 Task: Add Attachment from computer to Card Card0000000077 in Board Board0000000020 in Workspace WS0000000007 in Trello. Add Cover Purple to Card Card0000000077 in Board Board0000000020 in Workspace WS0000000007 in Trello. Add "Move Card To …" Button titled Button0000000077 to "top" of the list "To Do" to Card Card0000000077 in Board Board0000000020 in Workspace WS0000000007 in Trello. Add Description DS0000000077 to Card Card0000000077 in Board Board0000000020 in Workspace WS0000000007 in Trello. Add Comment CM0000000077 to Card Card0000000077 in Board Board0000000020 in Workspace WS0000000007 in Trello
Action: Mouse moved to (305, 149)
Screenshot: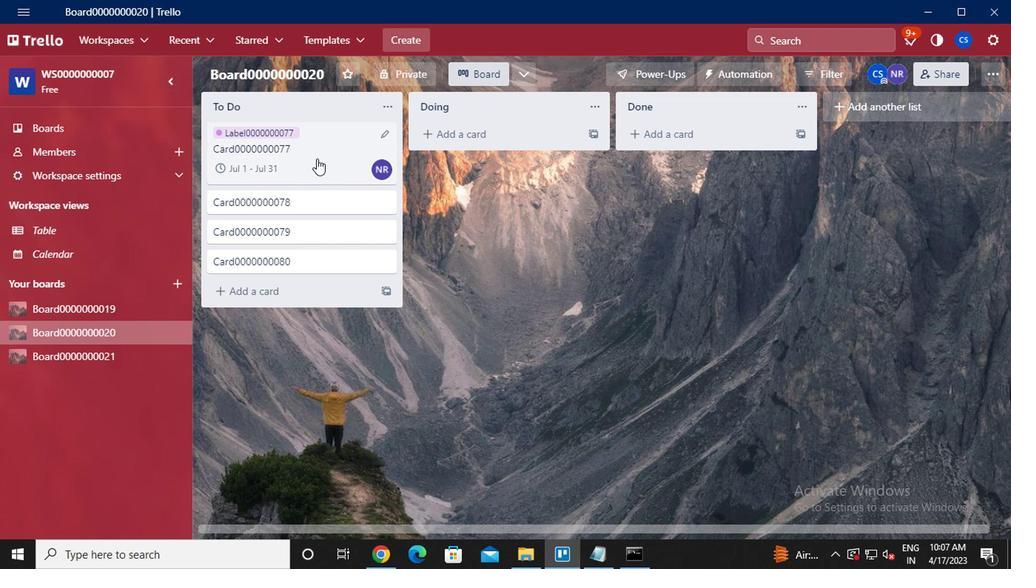 
Action: Mouse pressed left at (305, 149)
Screenshot: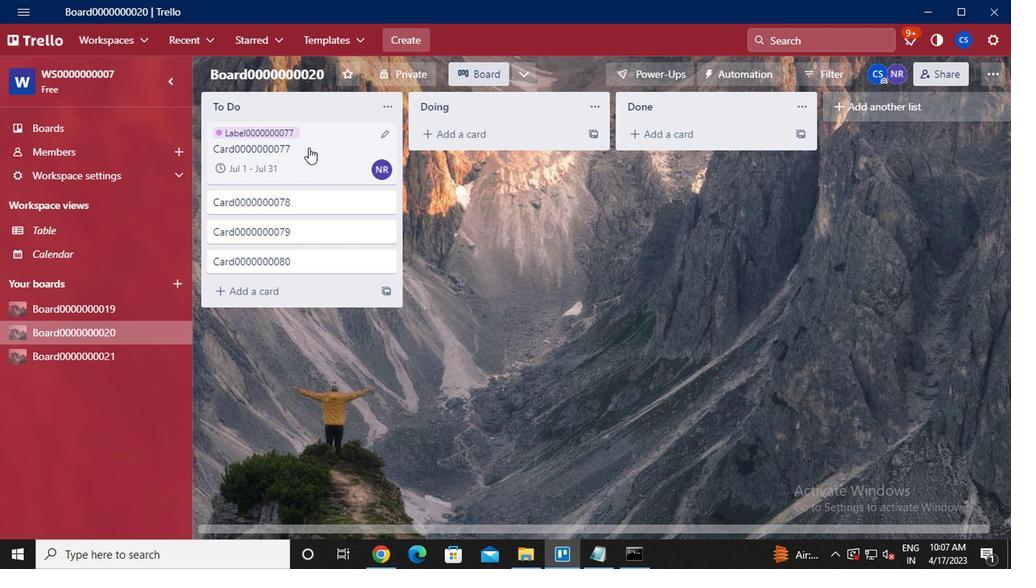 
Action: Mouse moved to (677, 313)
Screenshot: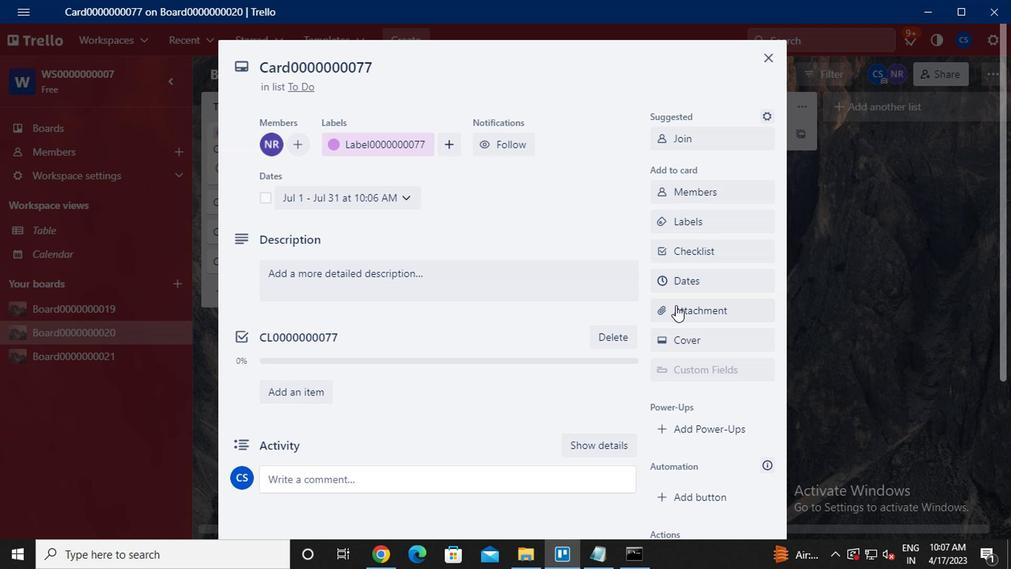 
Action: Mouse pressed left at (677, 313)
Screenshot: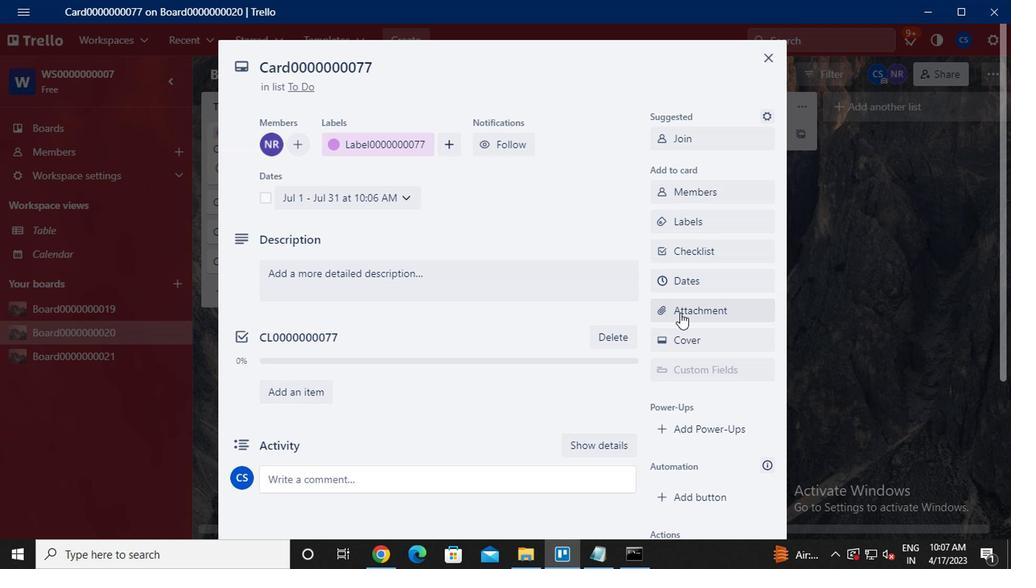 
Action: Mouse moved to (713, 131)
Screenshot: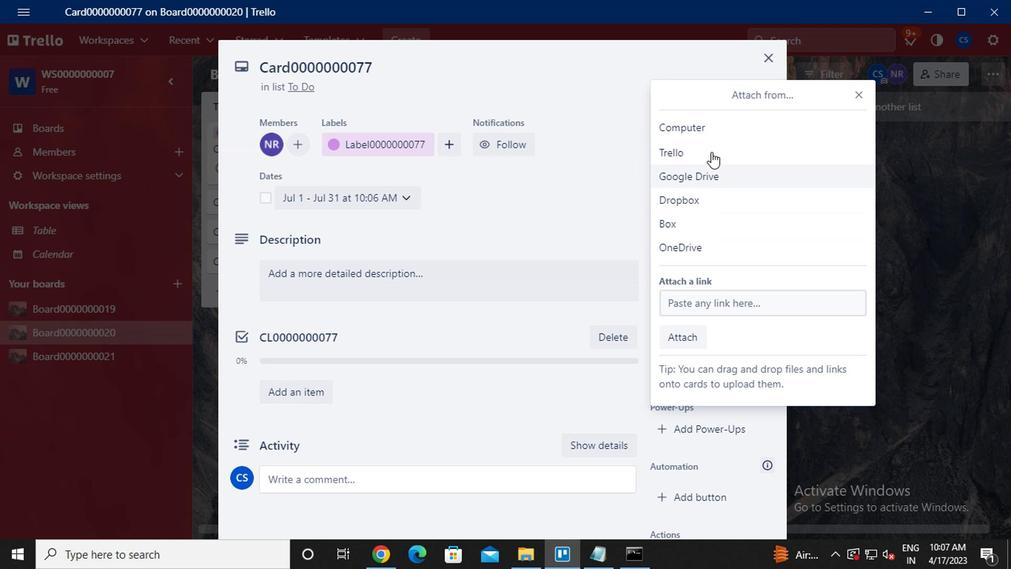 
Action: Mouse pressed left at (713, 131)
Screenshot: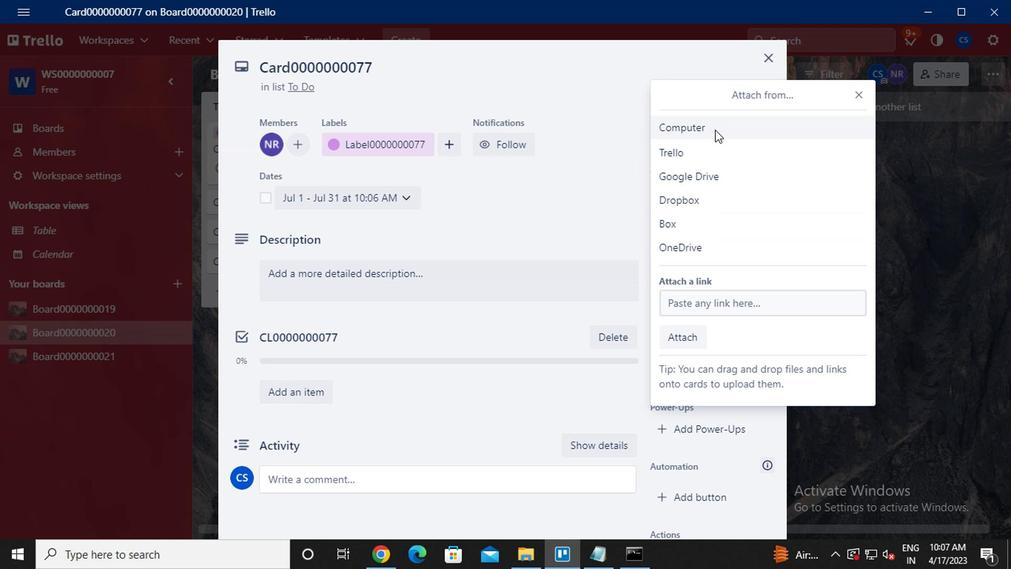 
Action: Mouse moved to (232, 160)
Screenshot: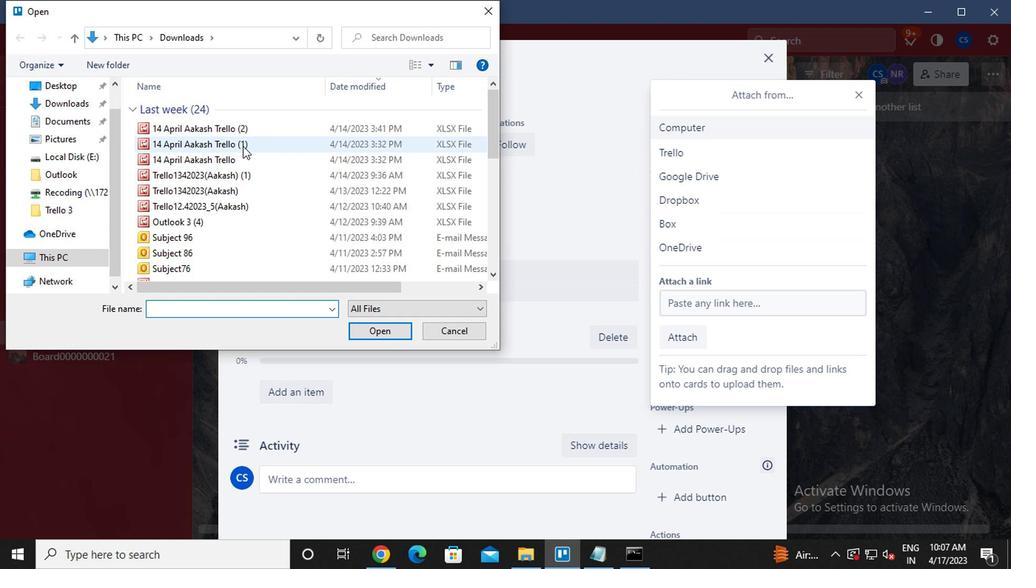 
Action: Mouse pressed left at (232, 160)
Screenshot: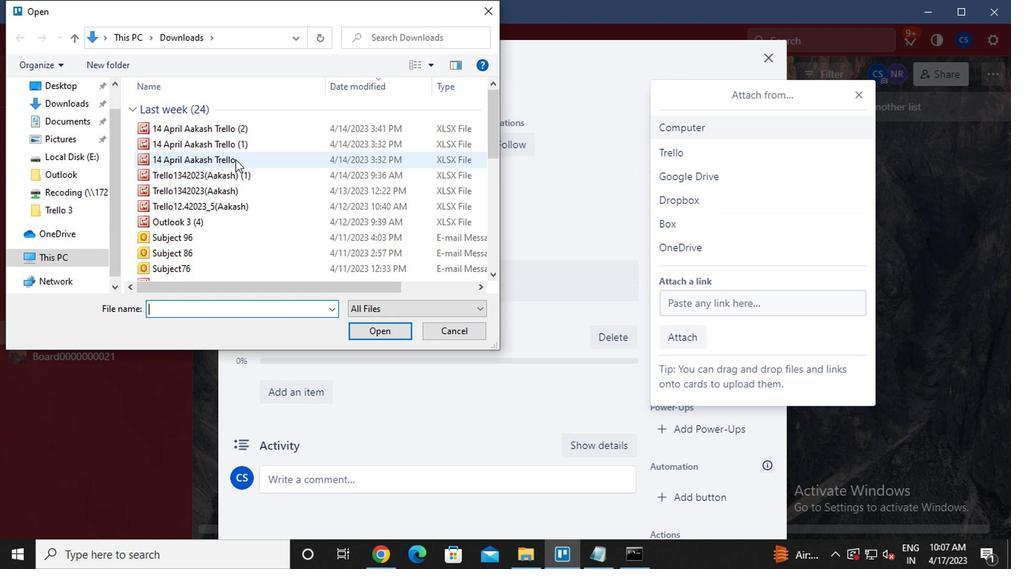 
Action: Mouse pressed left at (232, 160)
Screenshot: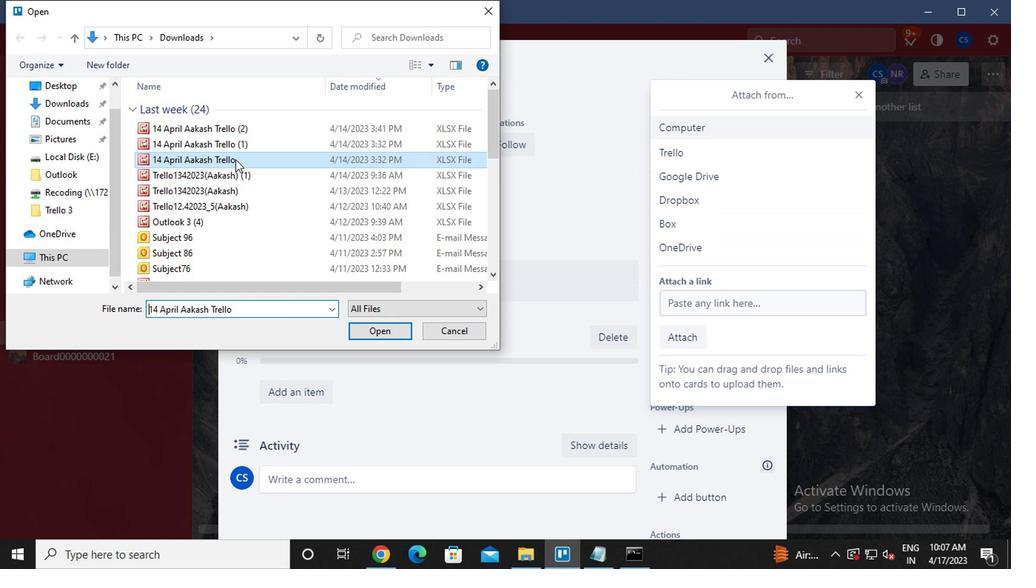 
Action: Mouse moved to (686, 339)
Screenshot: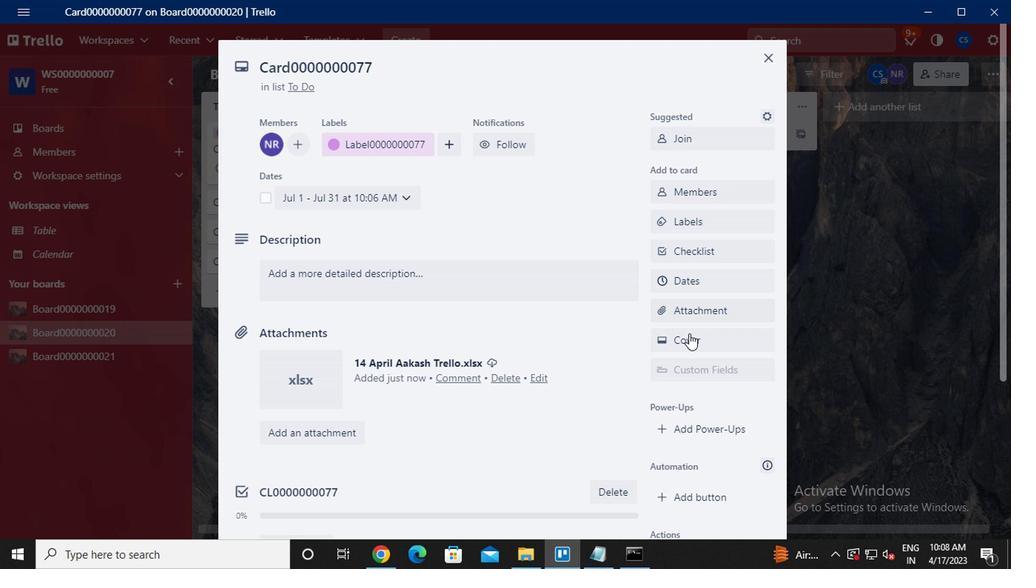 
Action: Mouse pressed left at (686, 339)
Screenshot: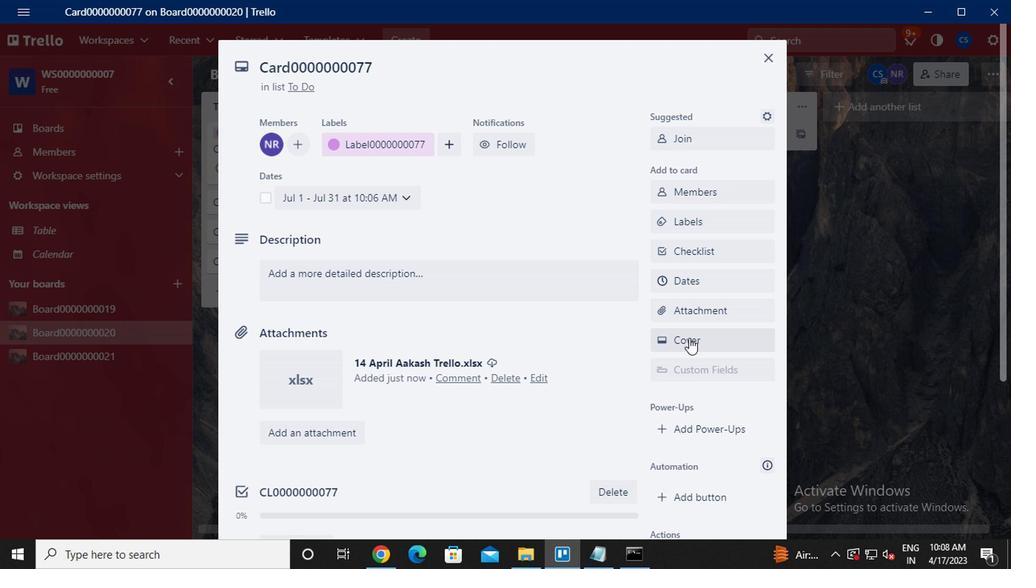 
Action: Mouse moved to (851, 248)
Screenshot: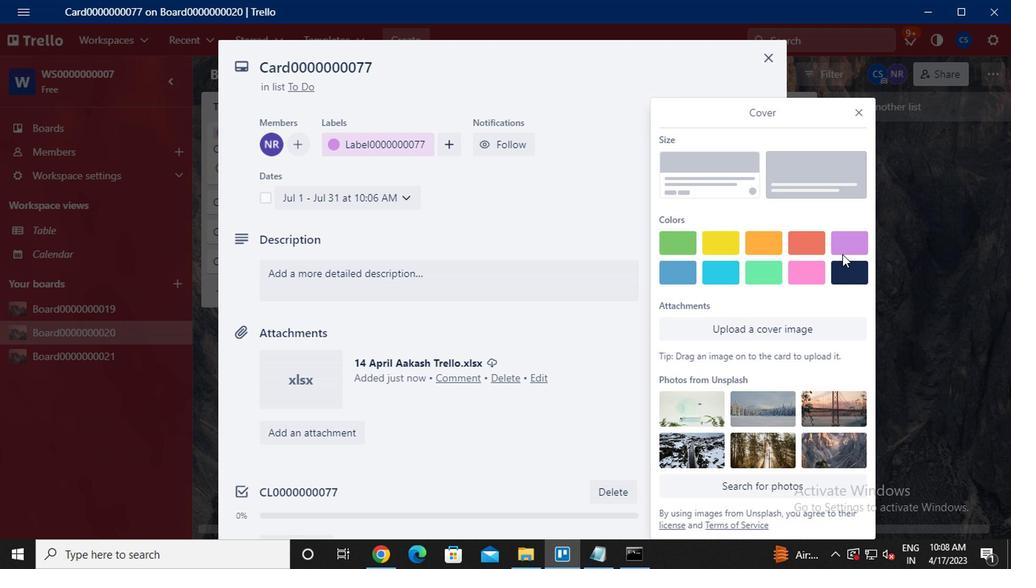 
Action: Mouse pressed left at (851, 248)
Screenshot: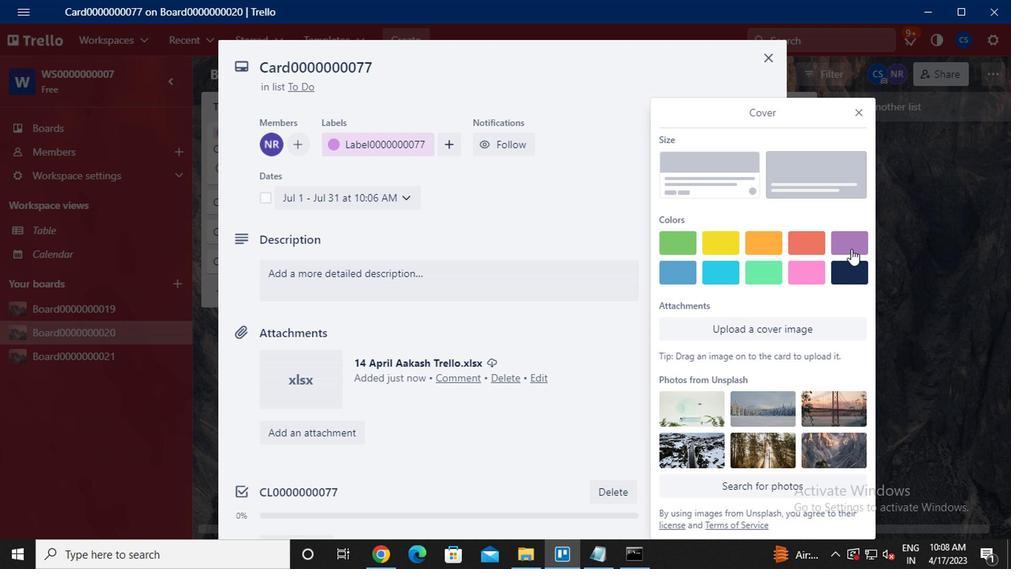 
Action: Mouse moved to (856, 86)
Screenshot: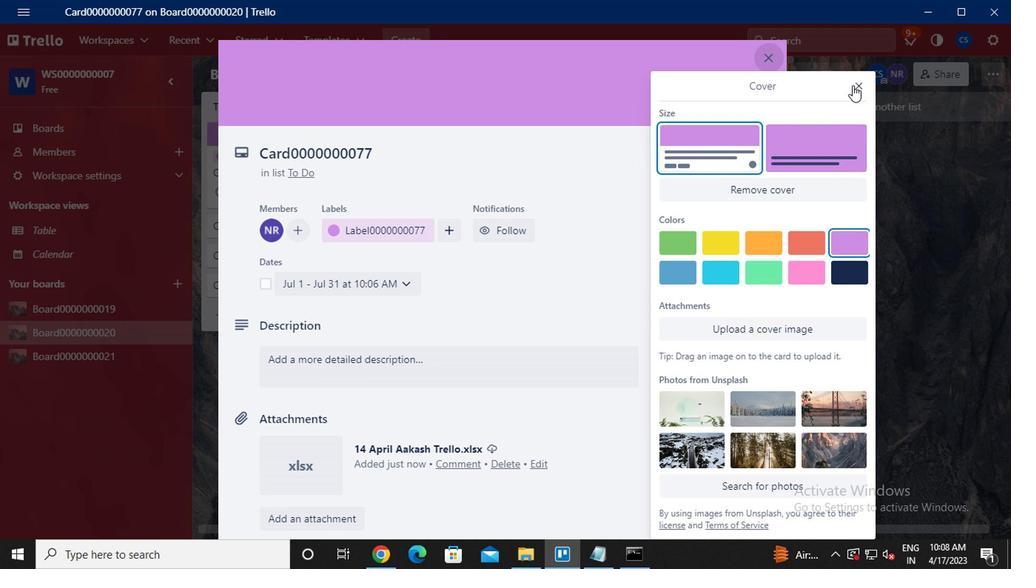 
Action: Mouse pressed left at (856, 86)
Screenshot: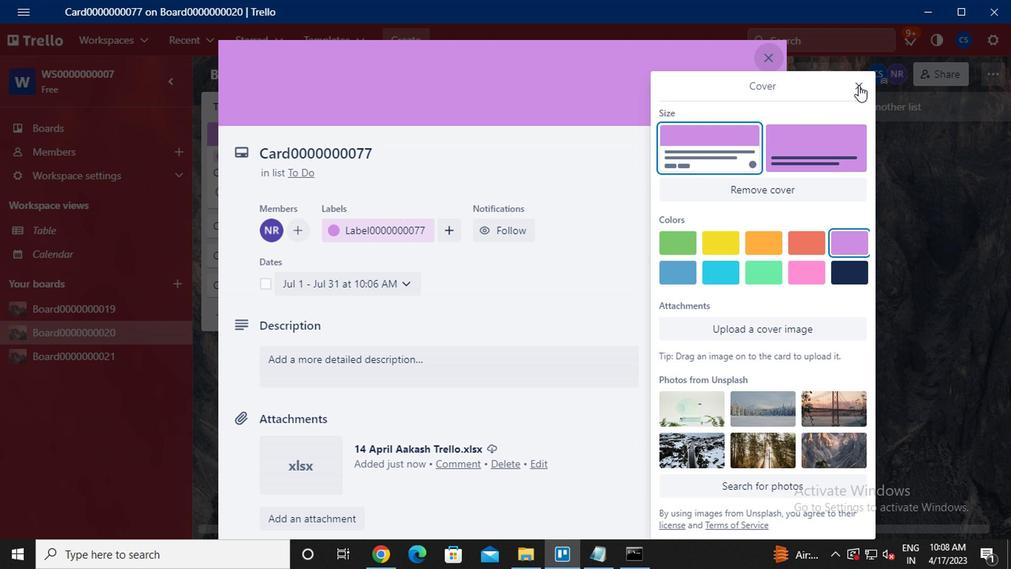 
Action: Mouse moved to (720, 316)
Screenshot: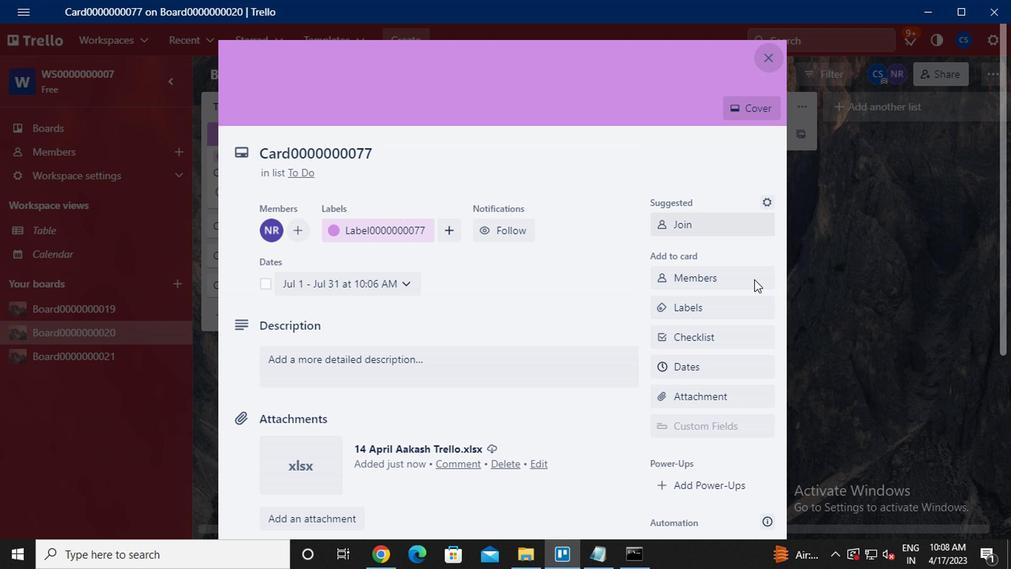 
Action: Mouse scrolled (720, 316) with delta (0, 0)
Screenshot: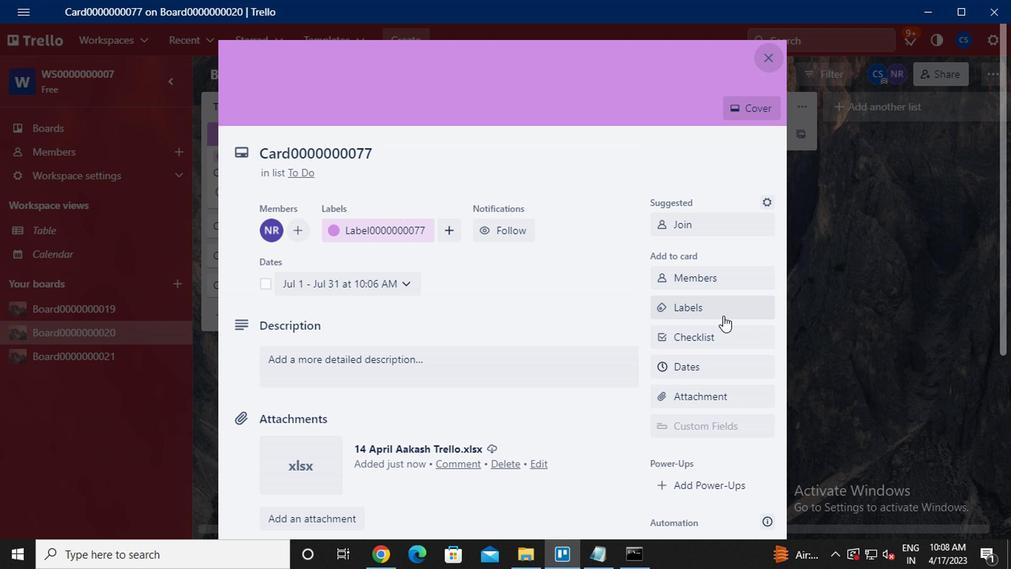 
Action: Mouse scrolled (720, 316) with delta (0, 0)
Screenshot: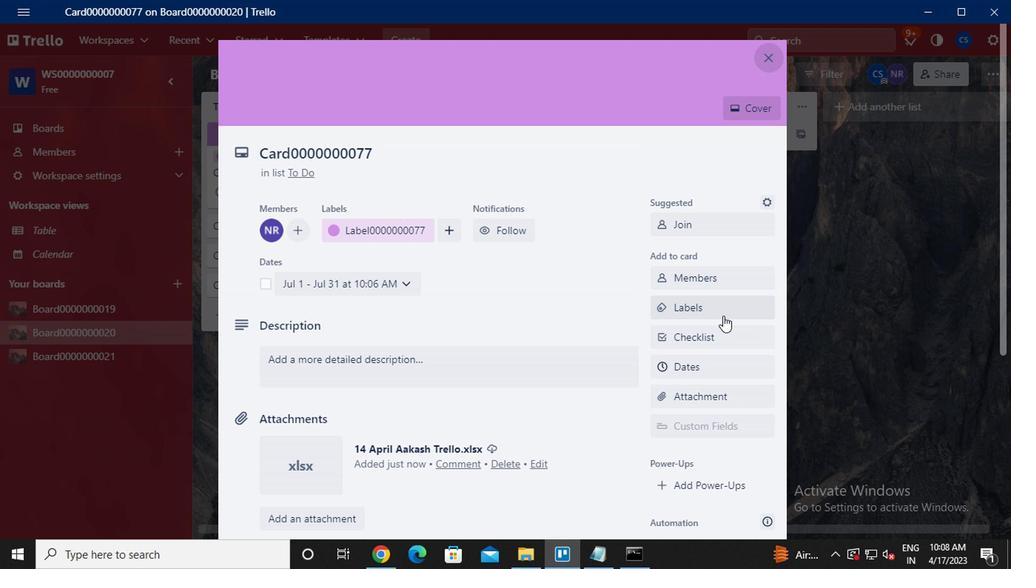 
Action: Mouse moved to (720, 316)
Screenshot: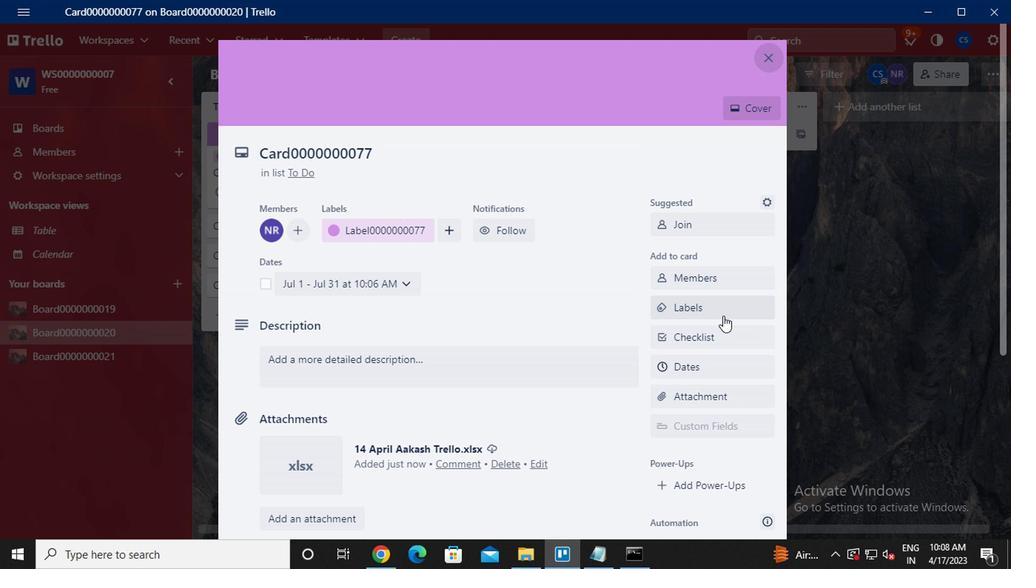 
Action: Mouse scrolled (720, 316) with delta (0, 0)
Screenshot: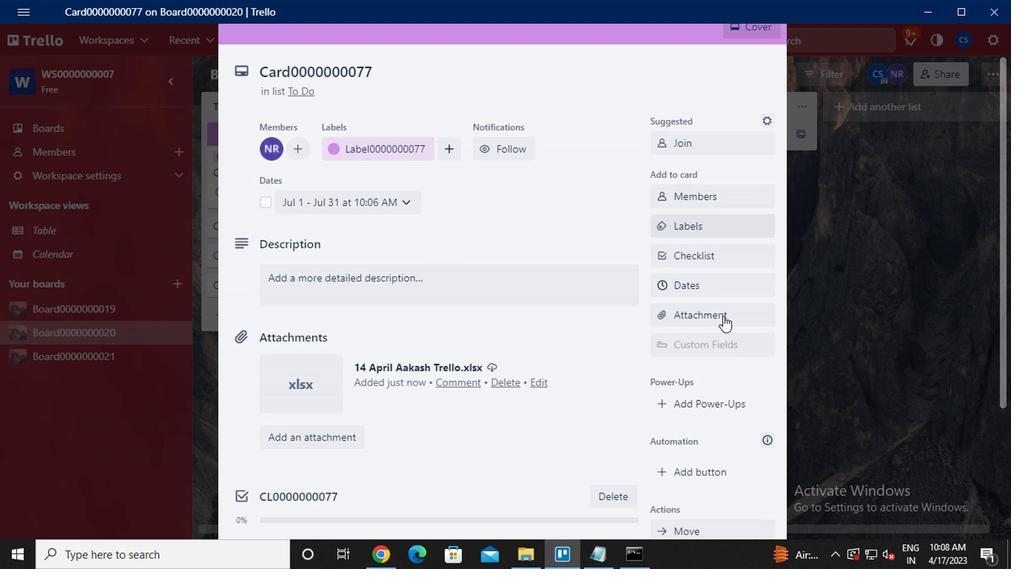 
Action: Mouse moved to (703, 333)
Screenshot: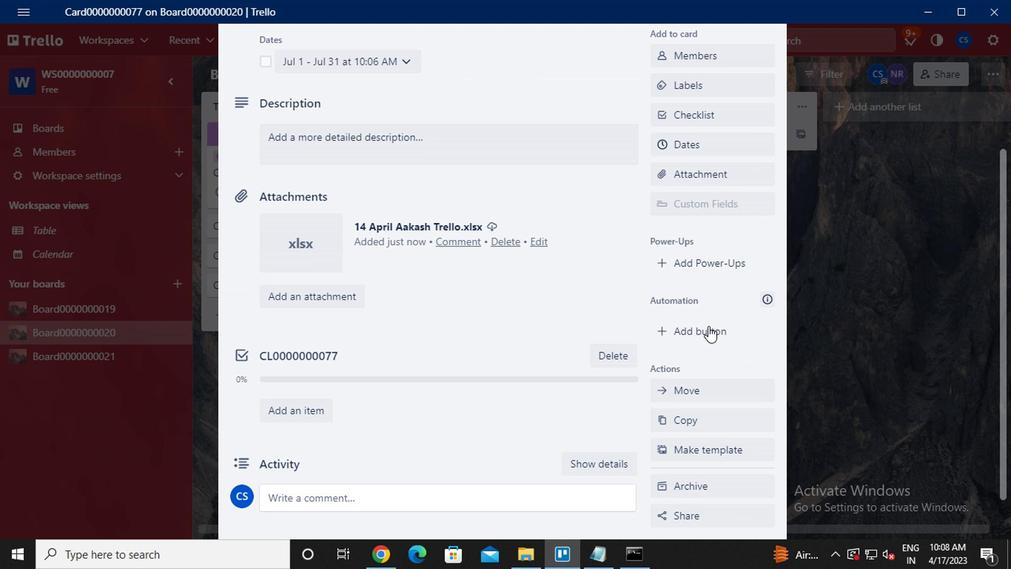 
Action: Mouse pressed left at (703, 333)
Screenshot: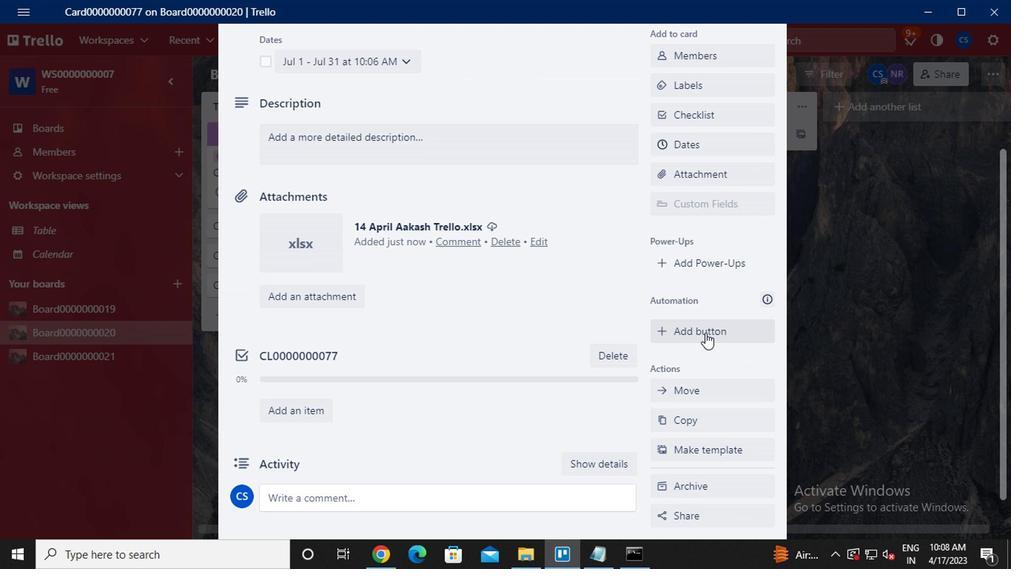 
Action: Mouse moved to (725, 140)
Screenshot: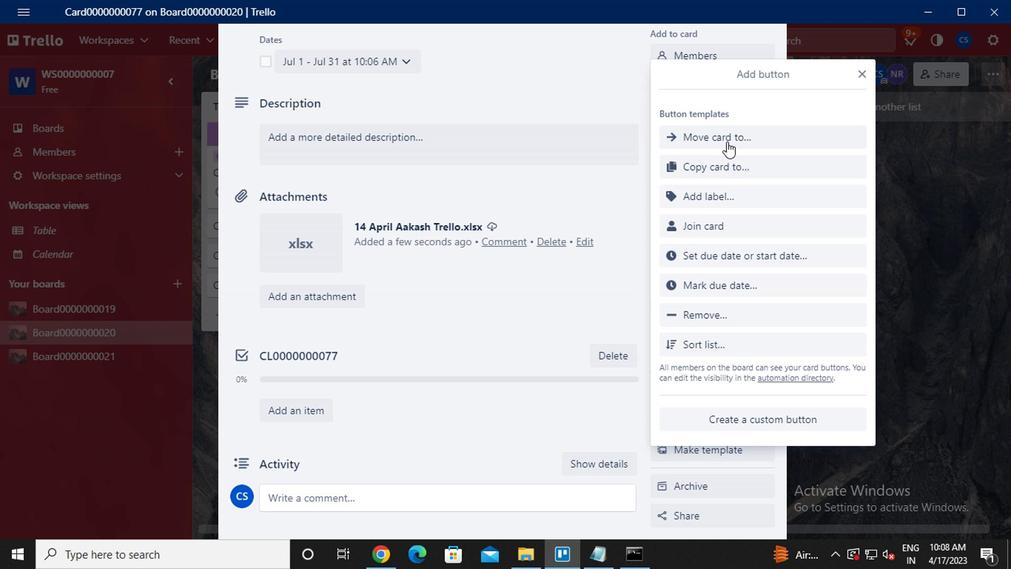 
Action: Mouse pressed left at (725, 140)
Screenshot: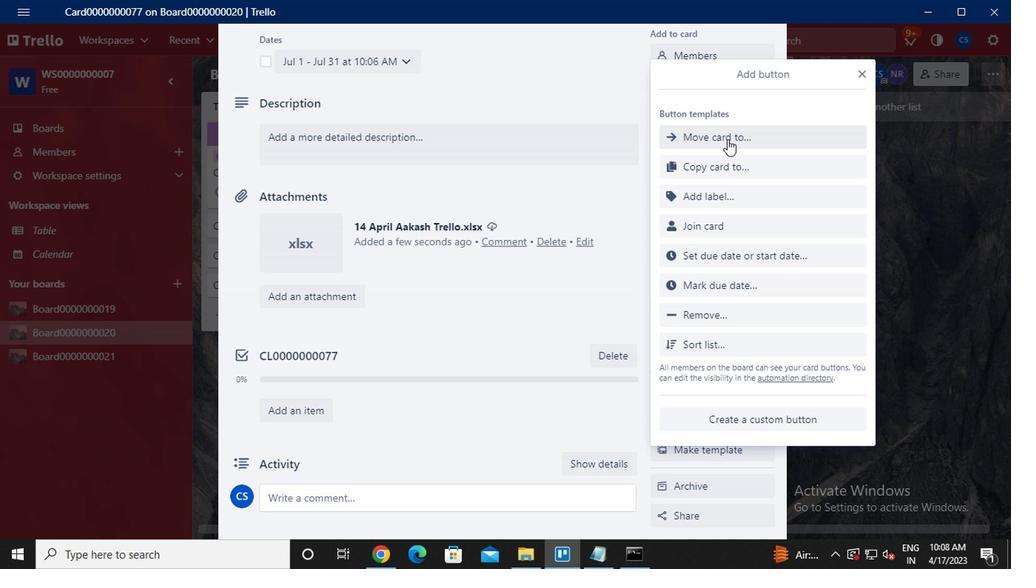 
Action: Mouse moved to (626, 234)
Screenshot: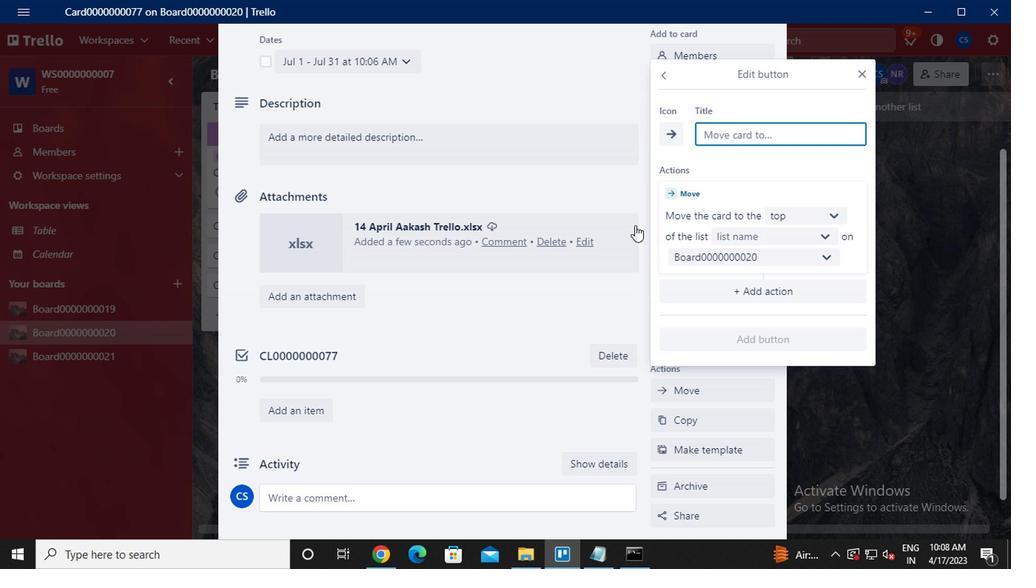 
Action: Key pressed <Key.caps_lock><Key.caps_lock>b<Key.caps_lock>utton0000000077
Screenshot: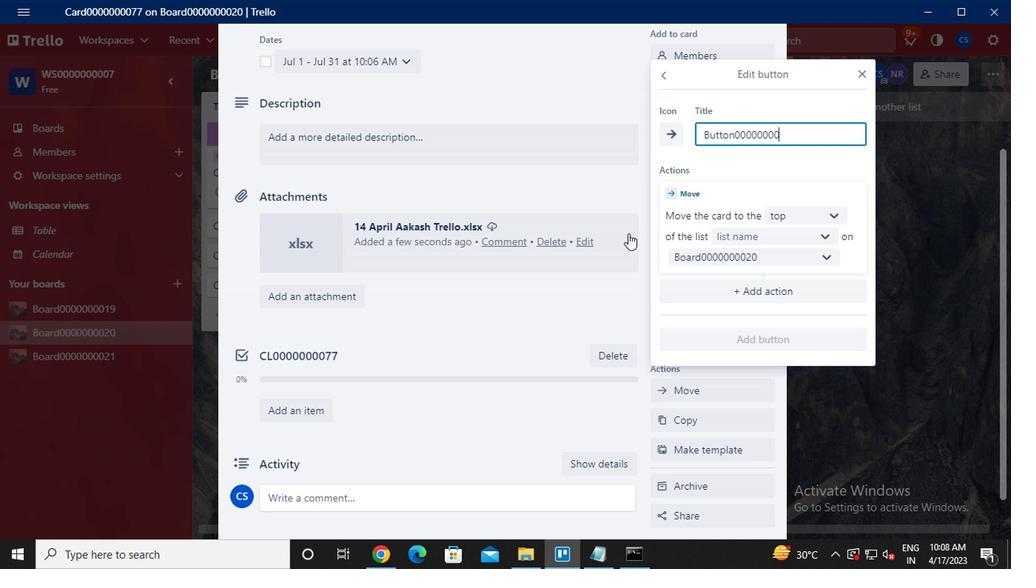 
Action: Mouse moved to (791, 238)
Screenshot: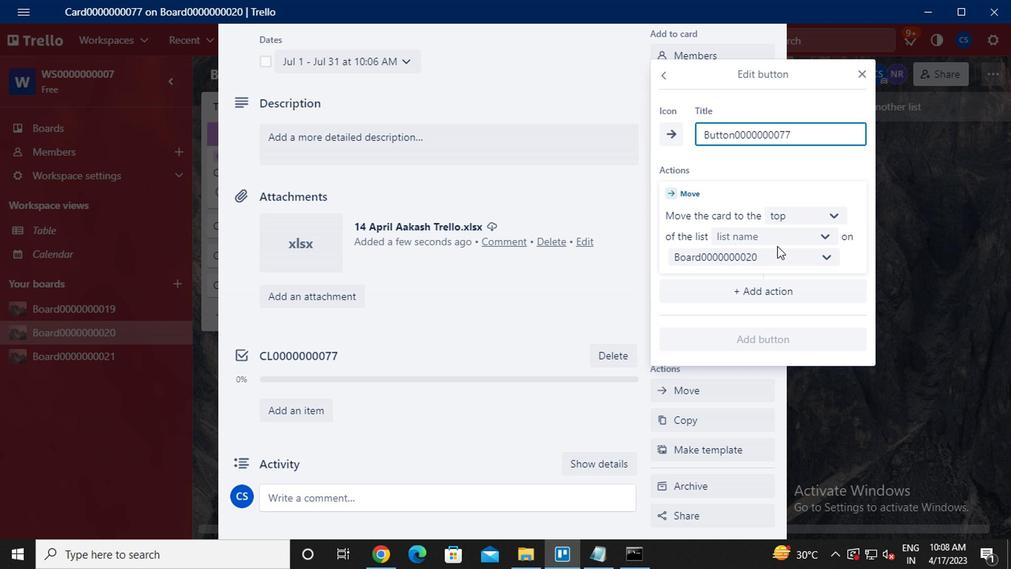 
Action: Mouse pressed left at (791, 238)
Screenshot: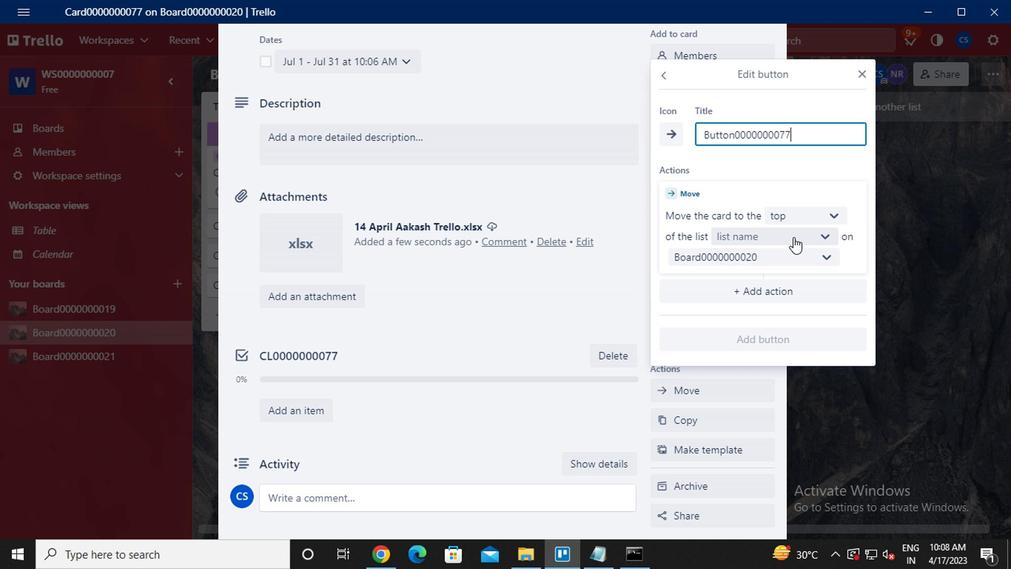 
Action: Mouse moved to (773, 267)
Screenshot: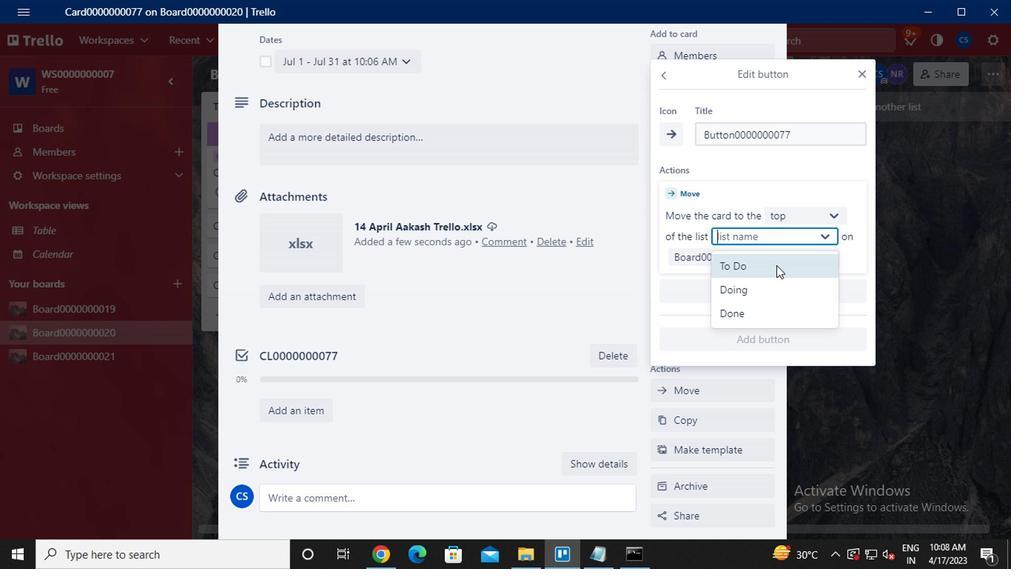 
Action: Mouse pressed left at (773, 267)
Screenshot: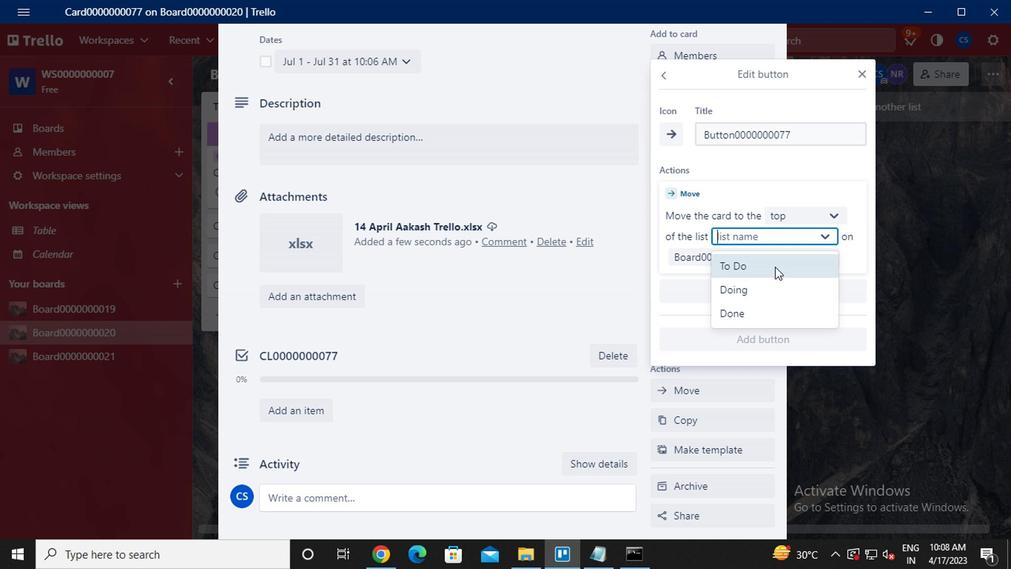 
Action: Mouse moved to (753, 346)
Screenshot: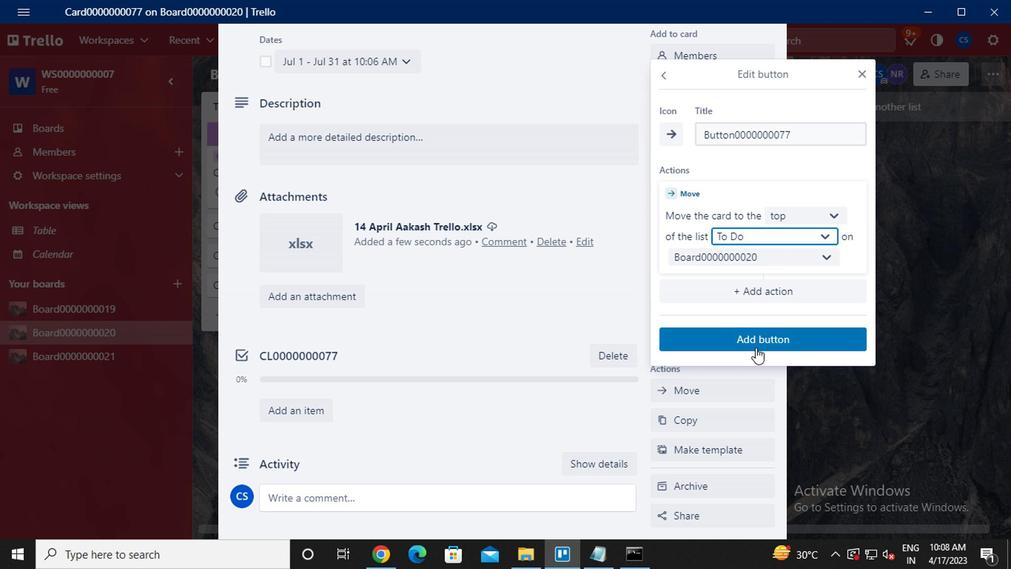
Action: Mouse pressed left at (753, 346)
Screenshot: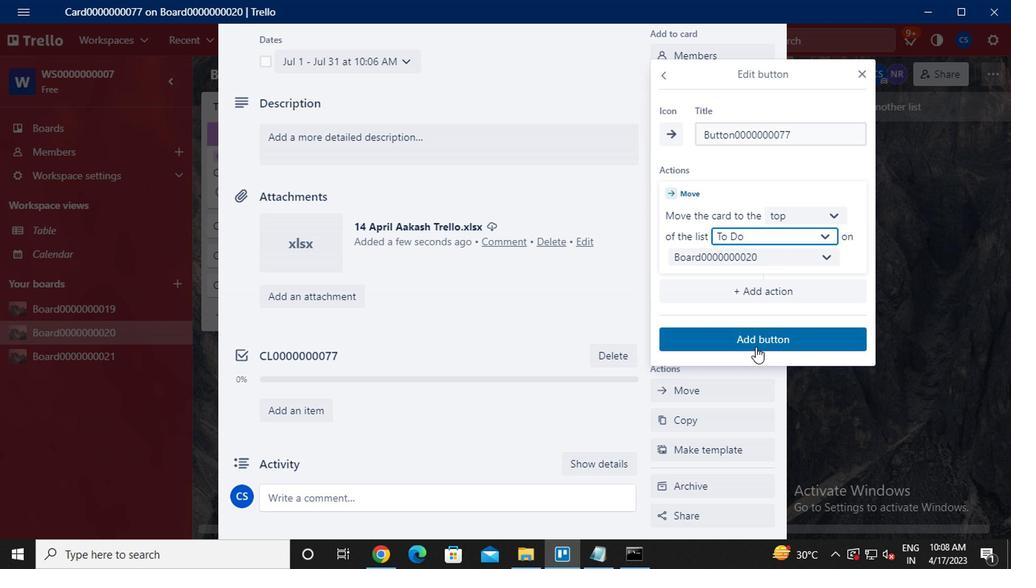
Action: Mouse moved to (510, 301)
Screenshot: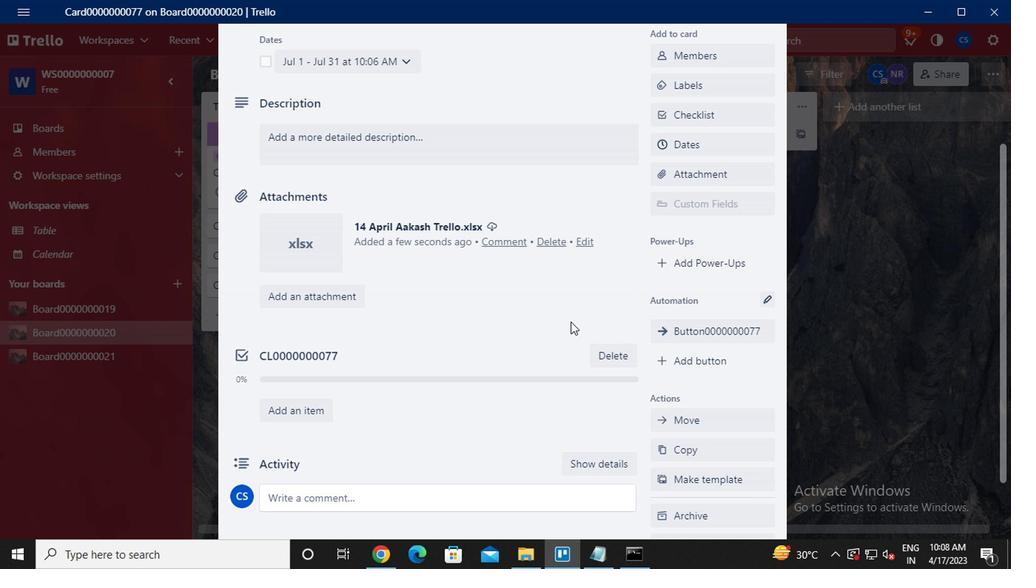 
Action: Mouse scrolled (510, 301) with delta (0, 0)
Screenshot: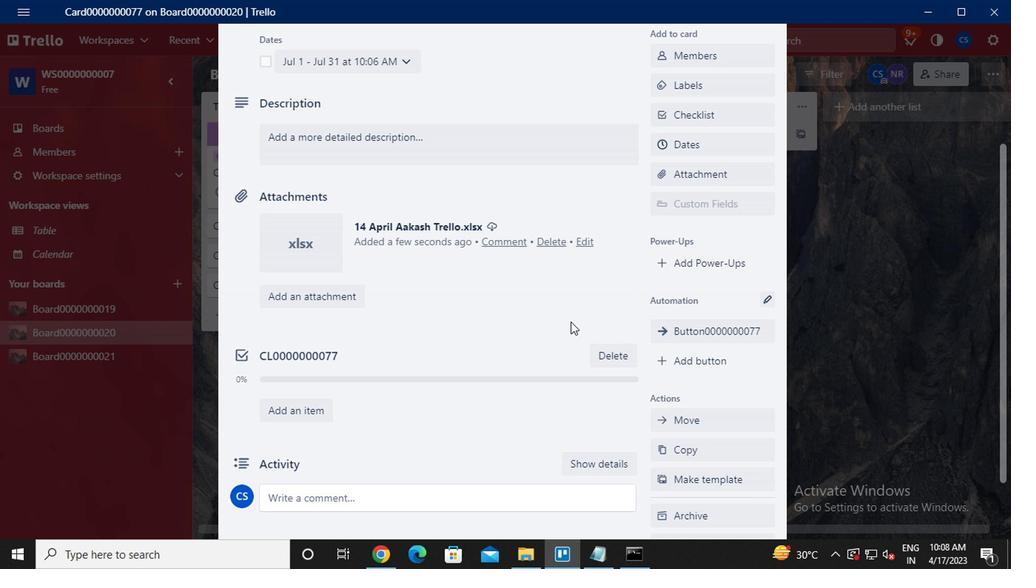 
Action: Mouse moved to (493, 295)
Screenshot: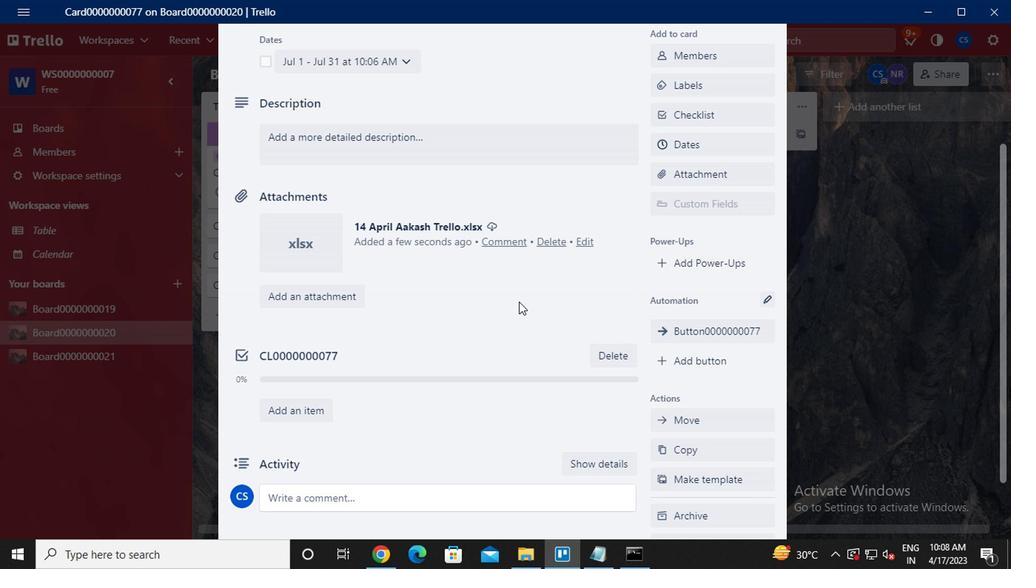 
Action: Mouse scrolled (493, 296) with delta (0, 1)
Screenshot: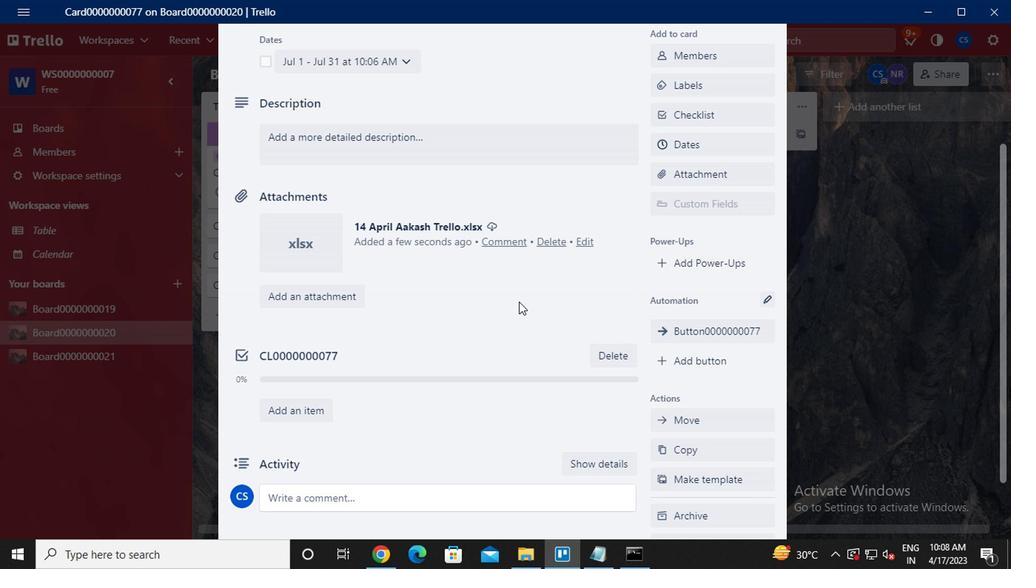 
Action: Mouse moved to (484, 290)
Screenshot: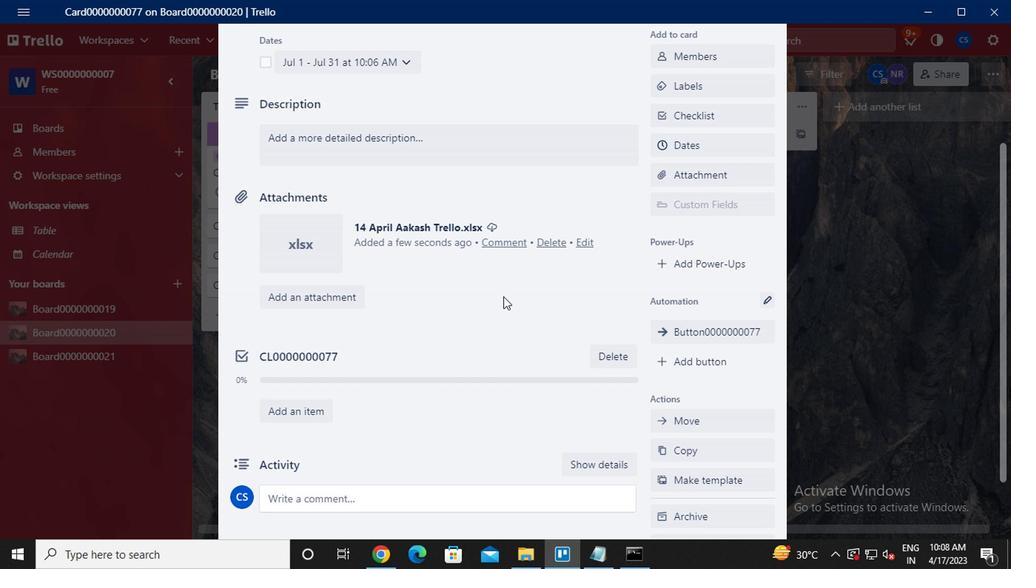 
Action: Mouse scrolled (484, 290) with delta (0, 0)
Screenshot: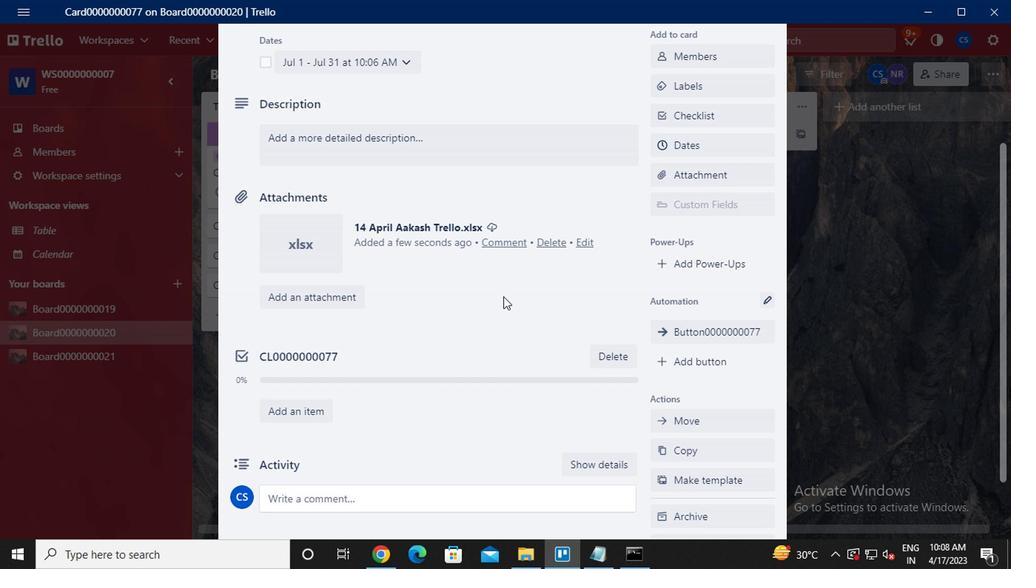 
Action: Mouse moved to (393, 362)
Screenshot: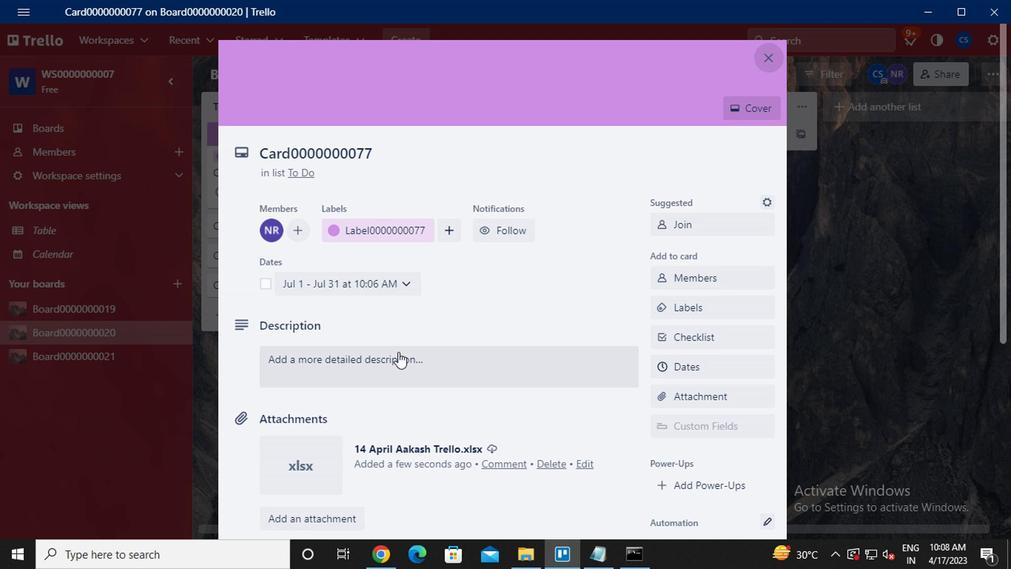 
Action: Mouse pressed left at (393, 362)
Screenshot: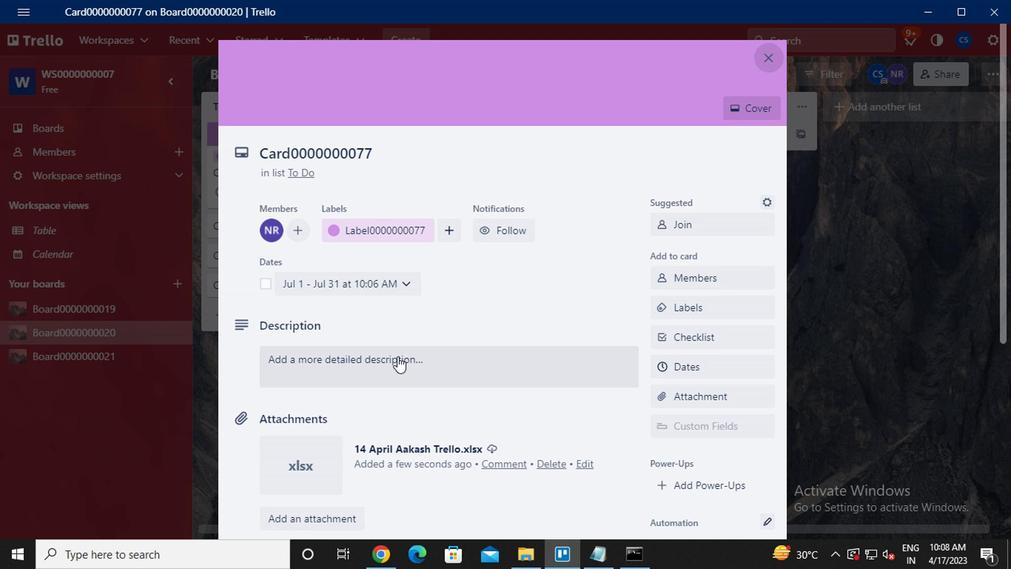 
Action: Key pressed <Key.caps_lock>ds0000000077
Screenshot: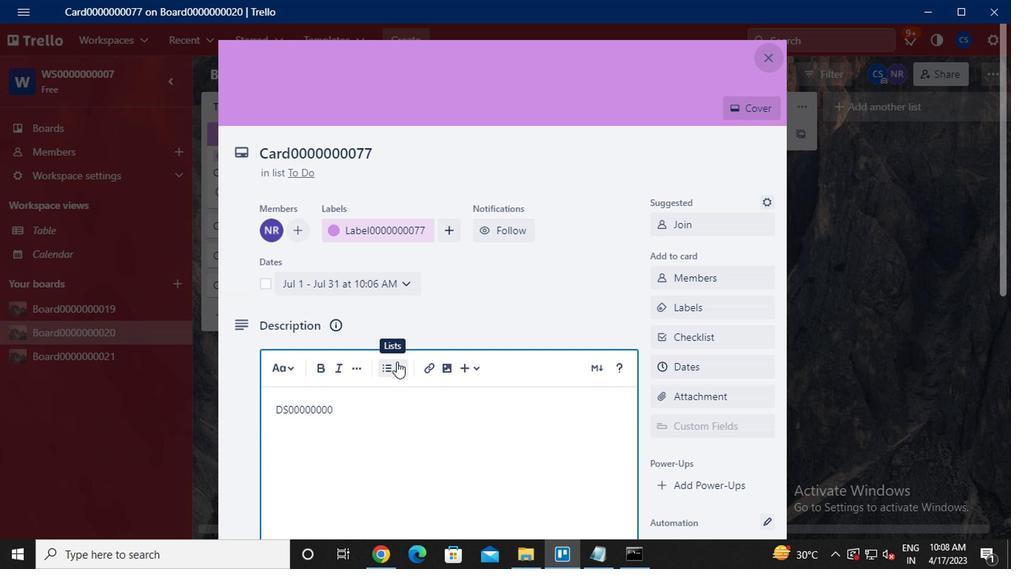 
Action: Mouse moved to (401, 393)
Screenshot: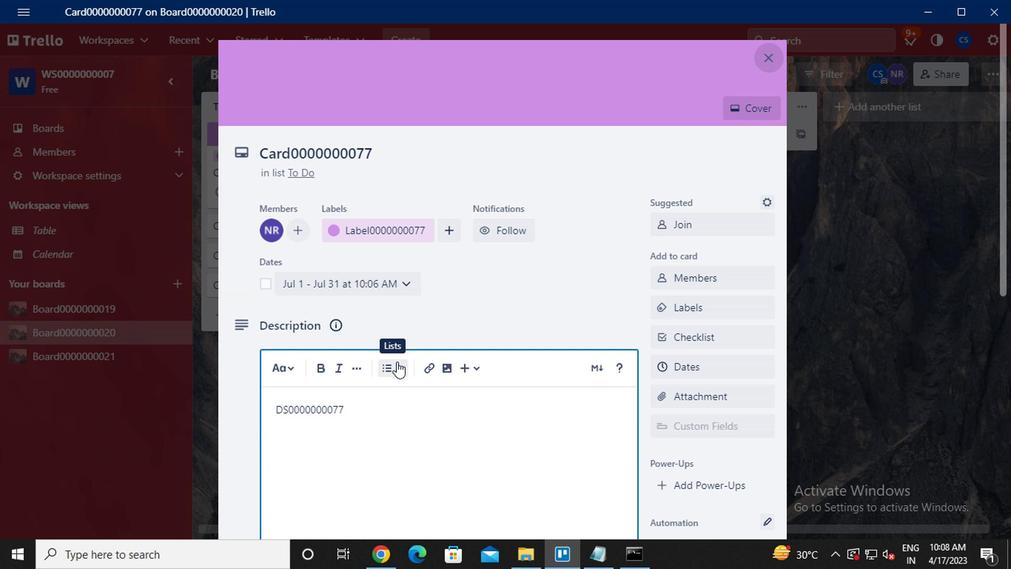 
Action: Mouse scrolled (401, 392) with delta (0, -1)
Screenshot: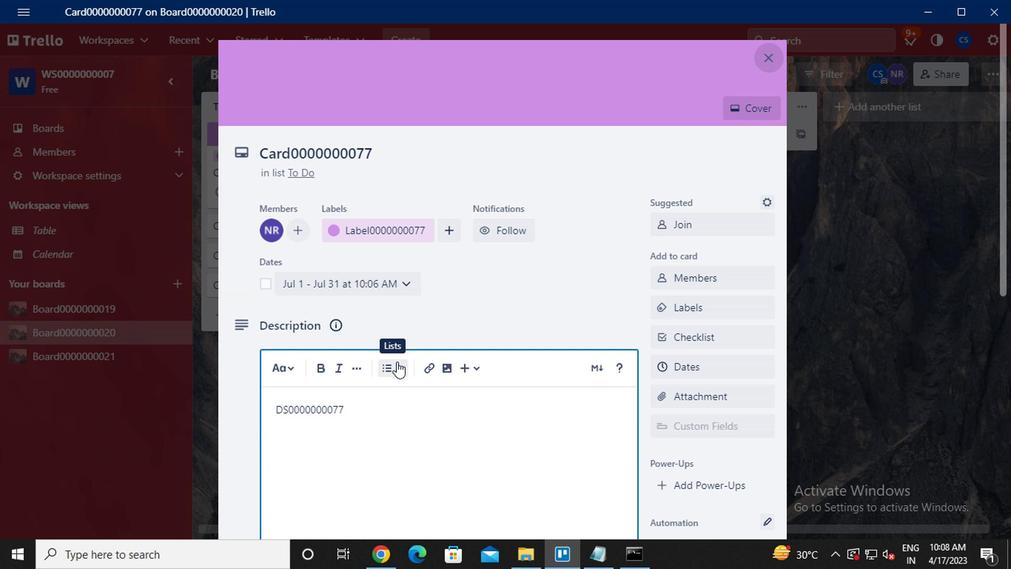 
Action: Mouse moved to (402, 402)
Screenshot: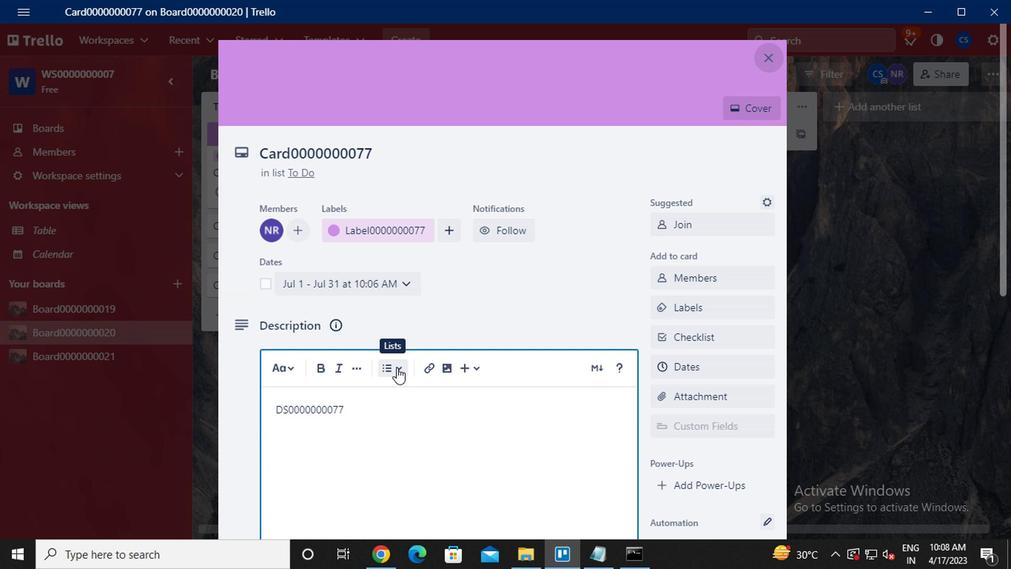 
Action: Mouse scrolled (402, 401) with delta (0, -1)
Screenshot: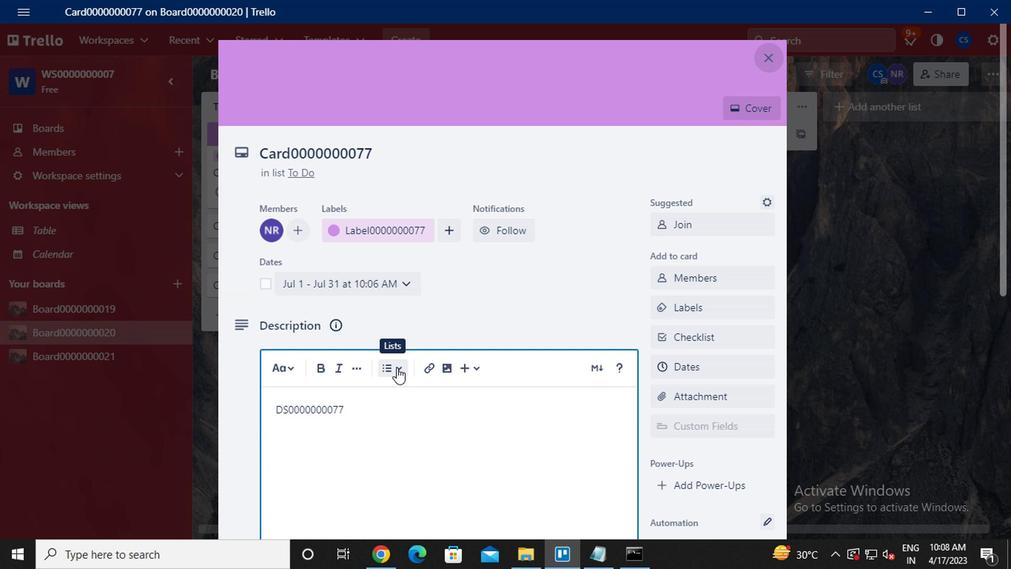 
Action: Mouse moved to (357, 442)
Screenshot: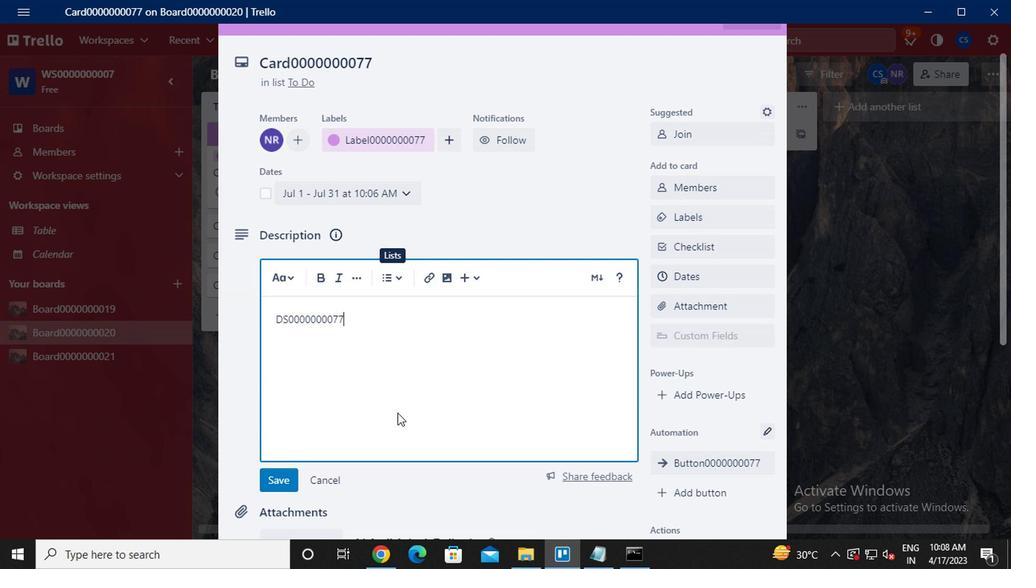 
Action: Mouse scrolled (357, 441) with delta (0, 0)
Screenshot: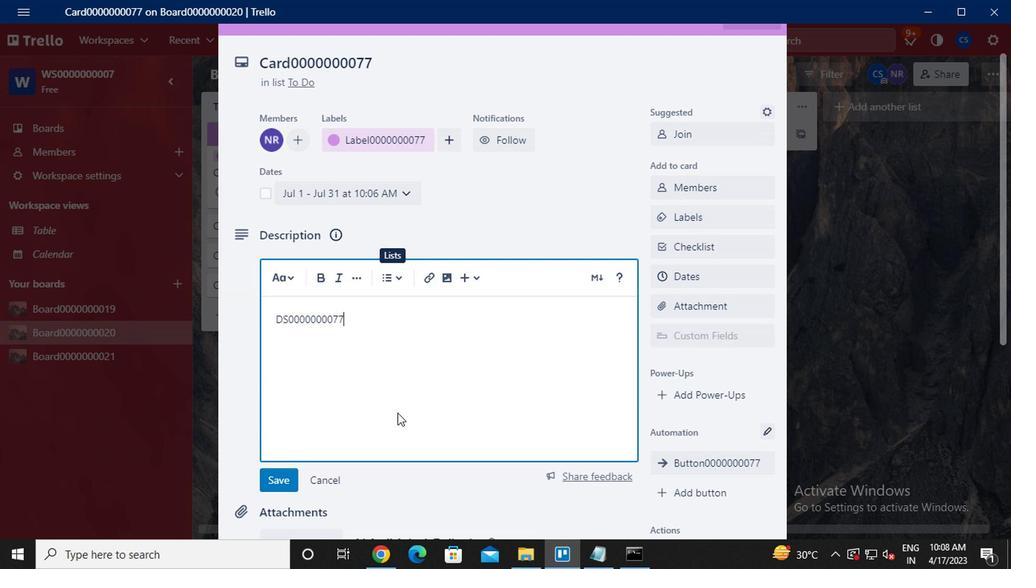 
Action: Mouse moved to (278, 353)
Screenshot: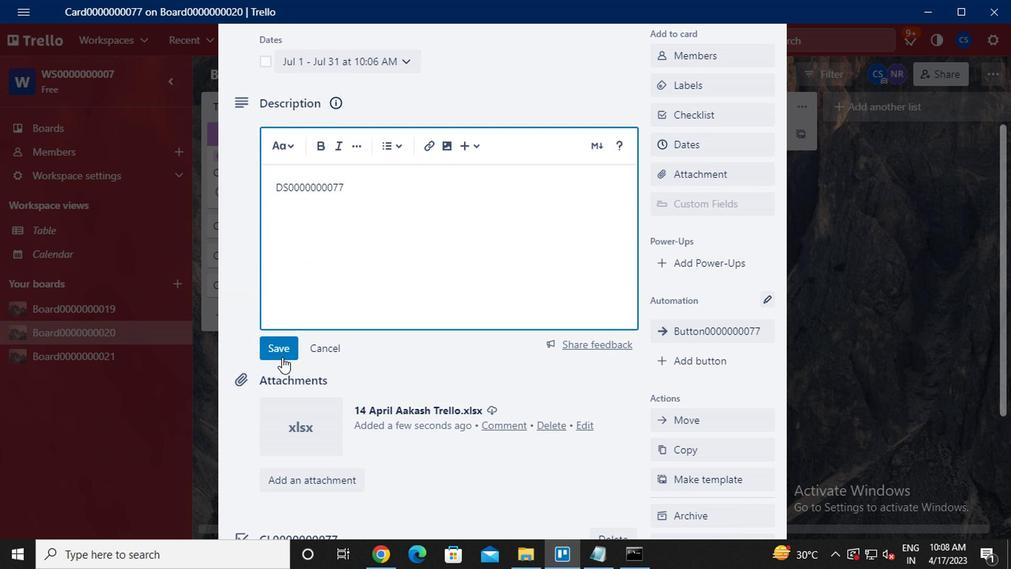 
Action: Mouse pressed left at (278, 353)
Screenshot: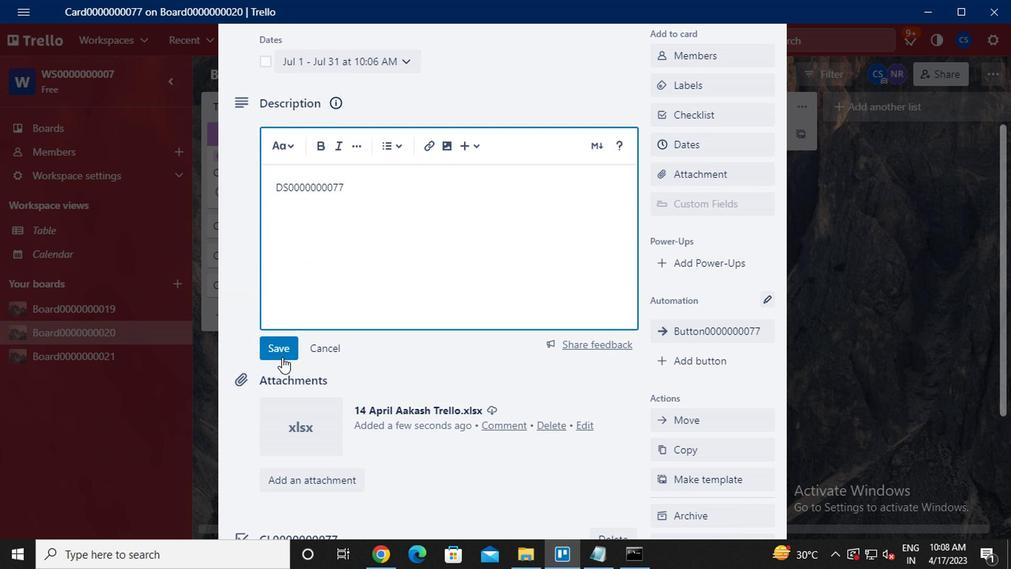 
Action: Mouse moved to (344, 473)
Screenshot: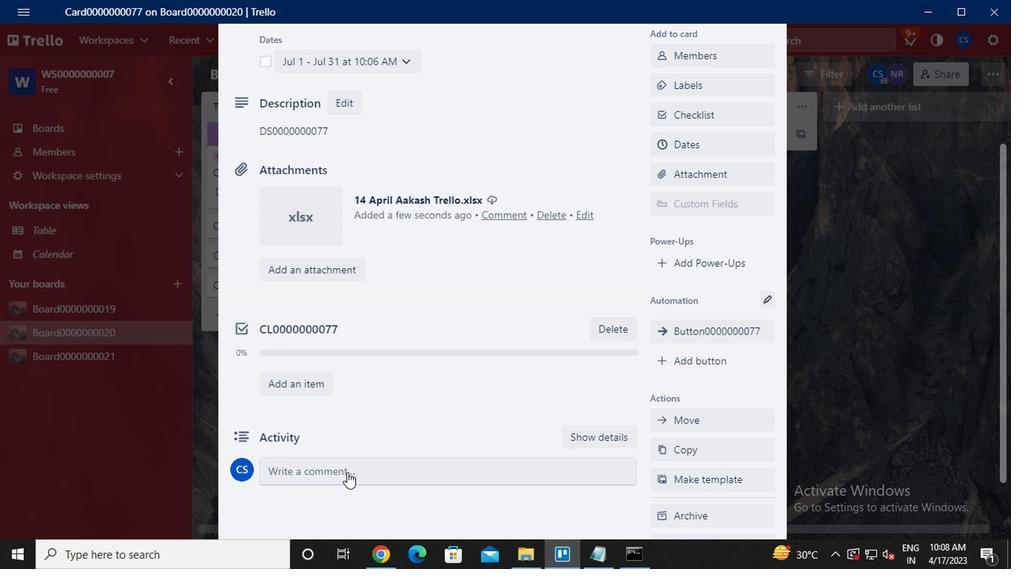 
Action: Mouse pressed left at (344, 473)
Screenshot: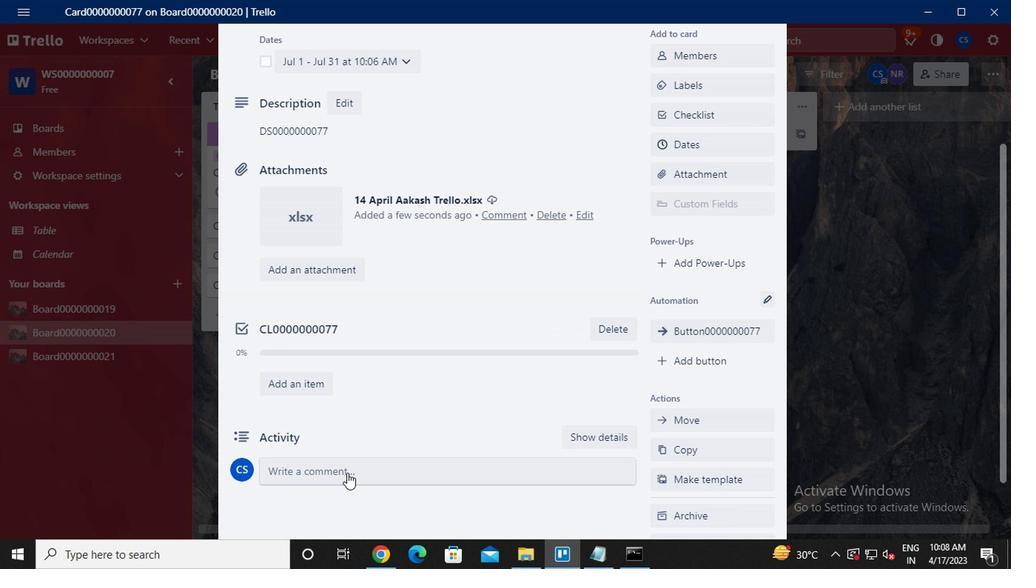 
Action: Key pressed cmoo<Key.backspace><Key.backspace>0000000077
Screenshot: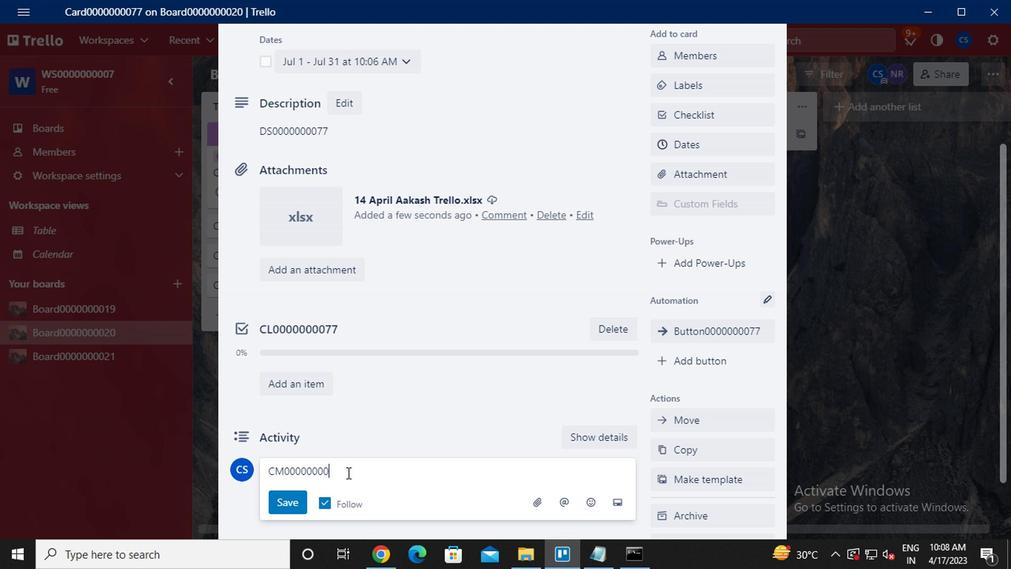 
Action: Mouse moved to (297, 493)
Screenshot: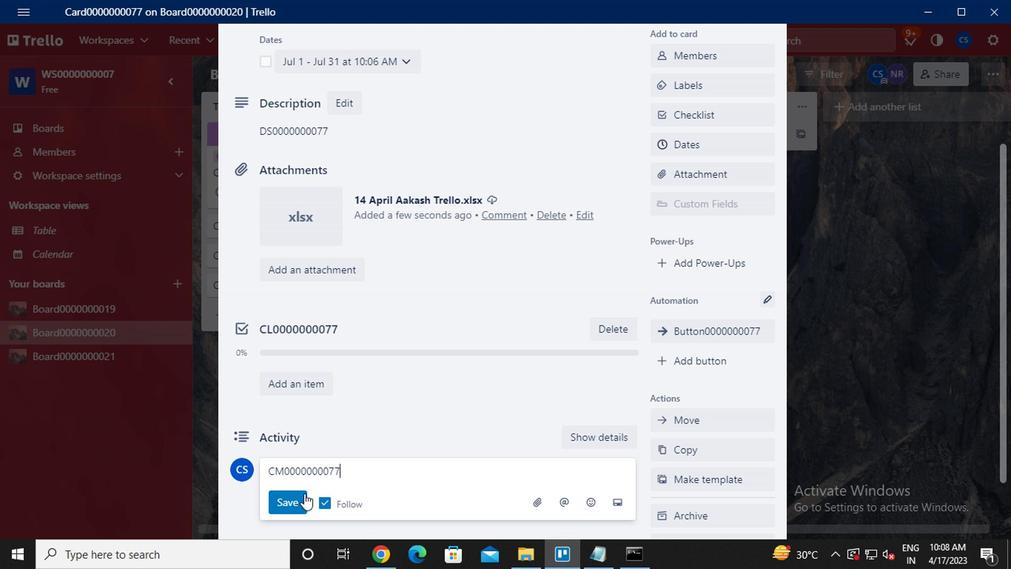 
Action: Mouse pressed left at (297, 493)
Screenshot: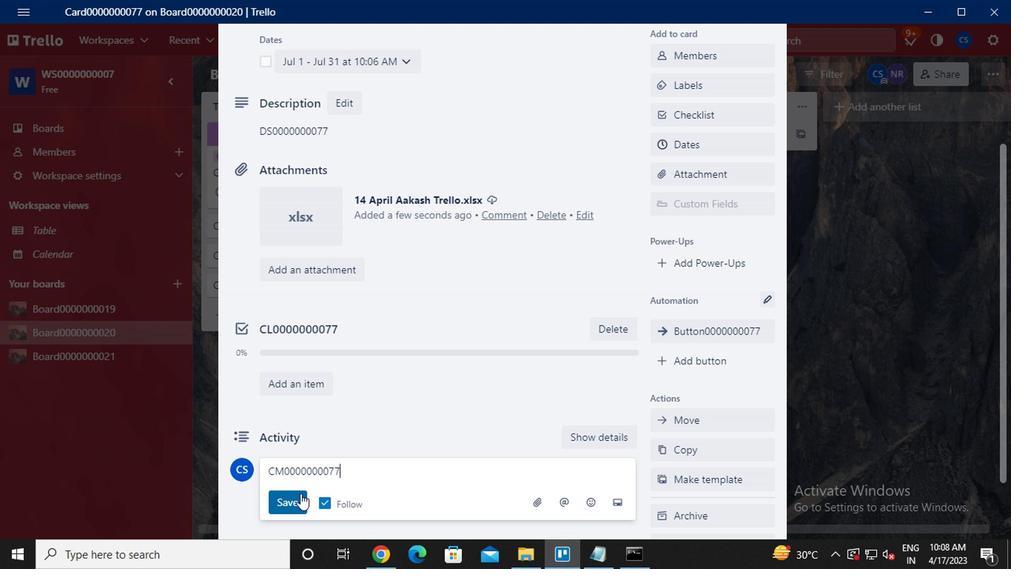 
Action: Mouse moved to (541, 402)
Screenshot: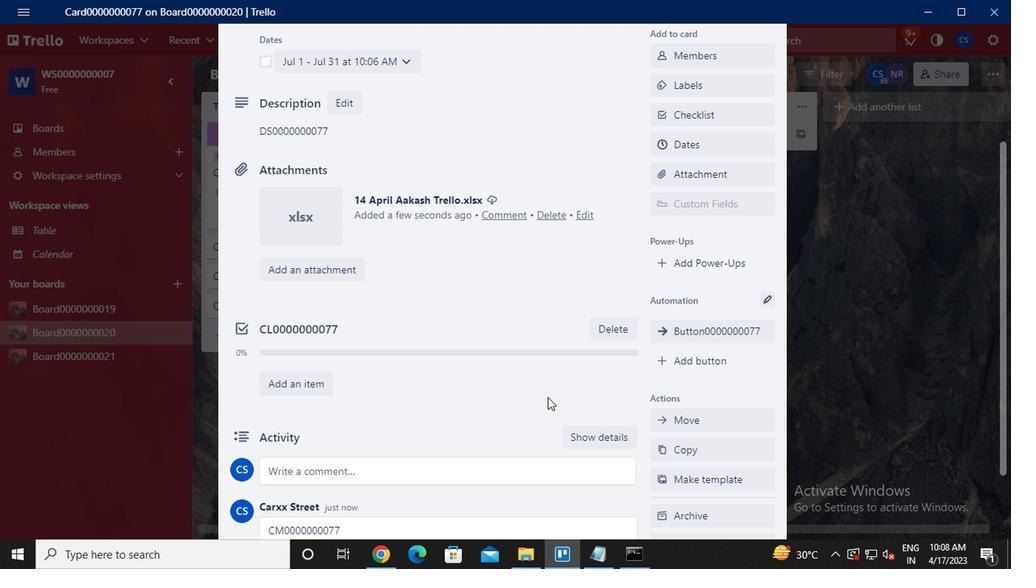 
